 Task: Add Unreal Deli Roasted Turk'y Slices to the cart.
Action: Mouse moved to (16, 61)
Screenshot: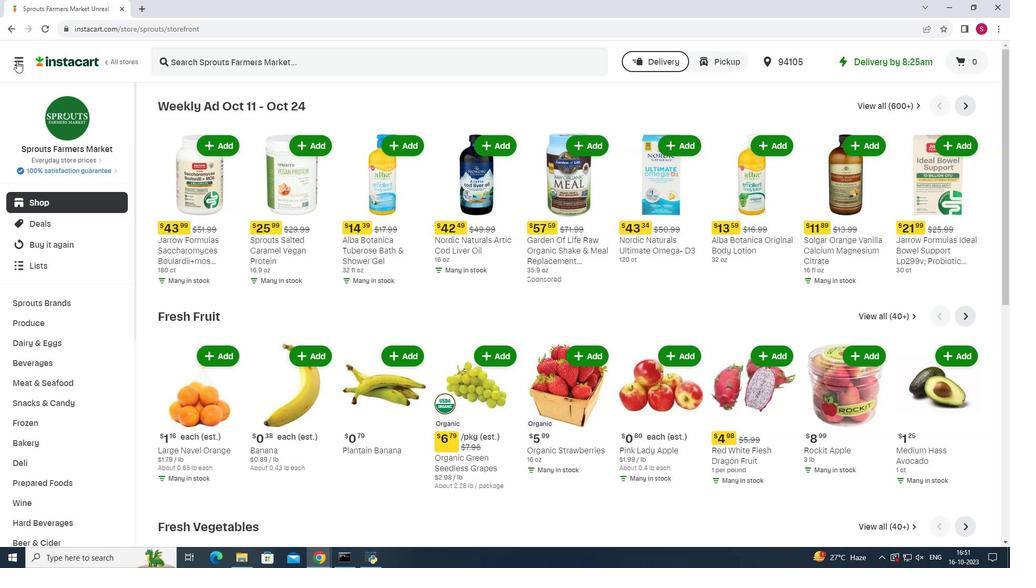 
Action: Mouse pressed left at (16, 61)
Screenshot: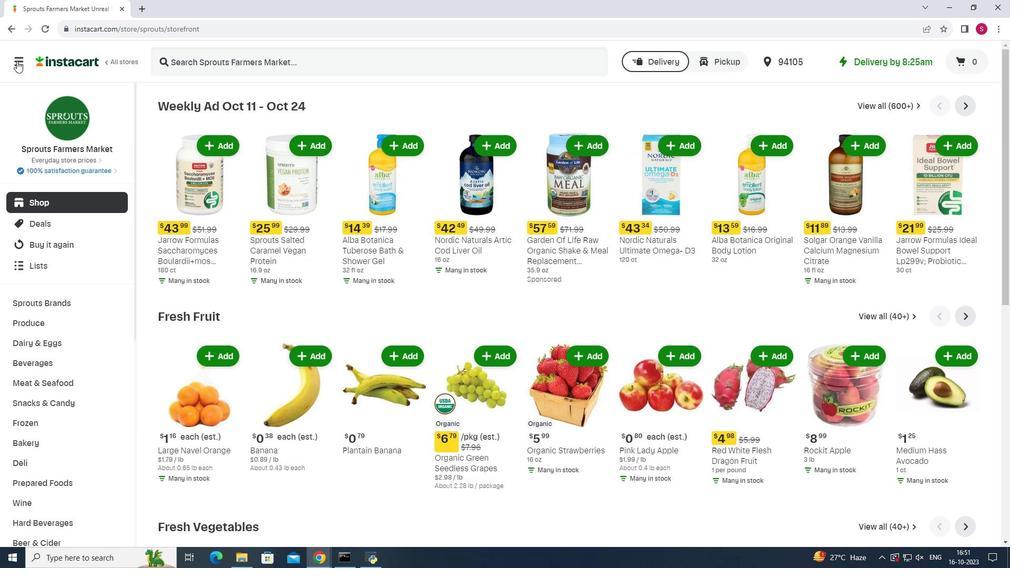
Action: Mouse moved to (57, 279)
Screenshot: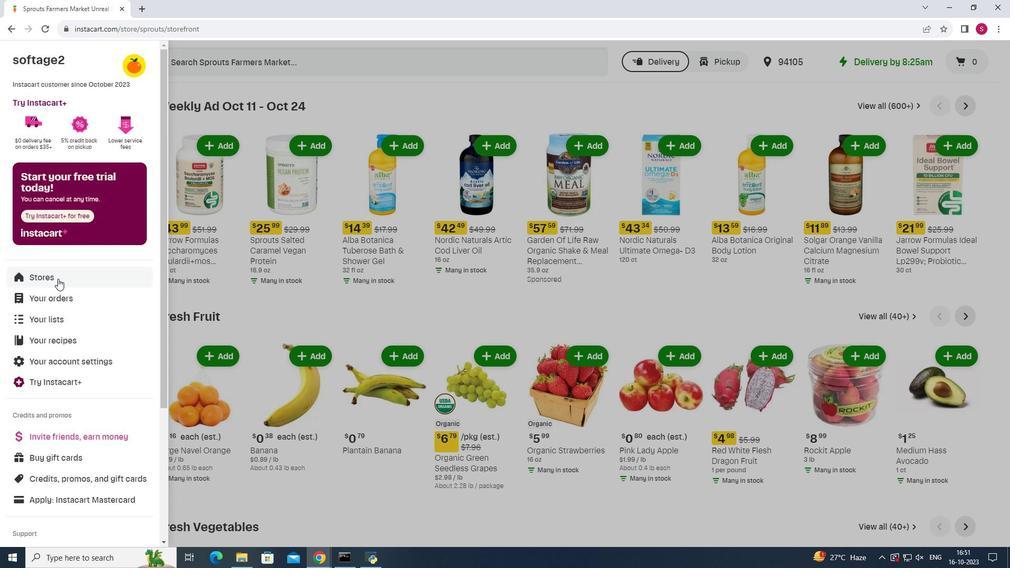 
Action: Mouse pressed left at (57, 279)
Screenshot: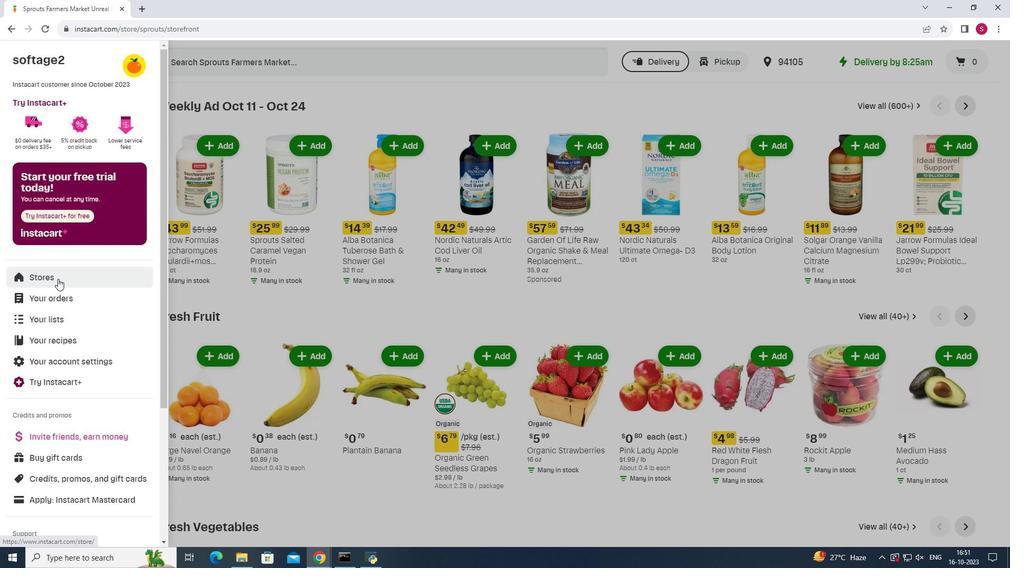 
Action: Mouse moved to (249, 93)
Screenshot: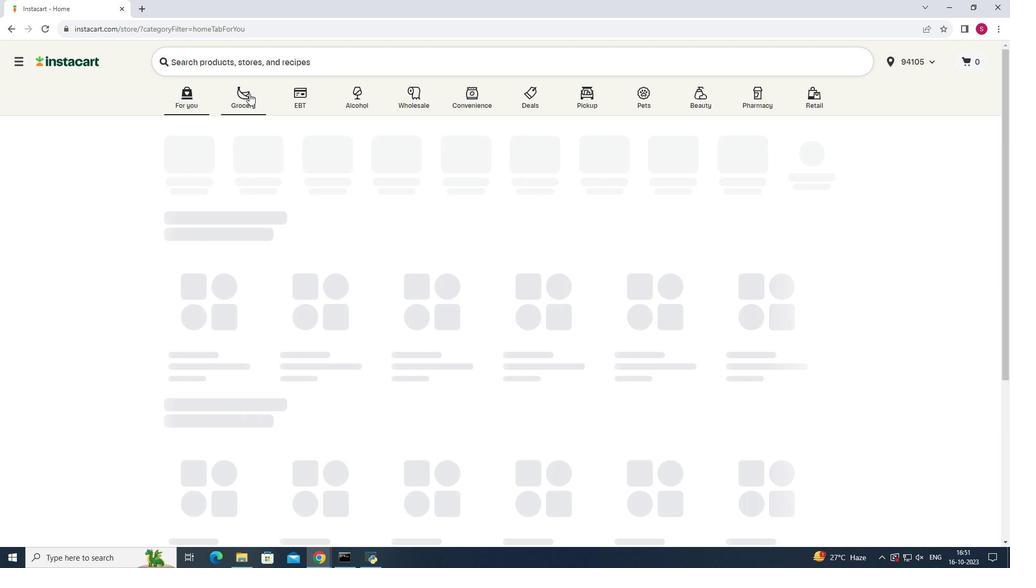 
Action: Mouse pressed left at (249, 93)
Screenshot: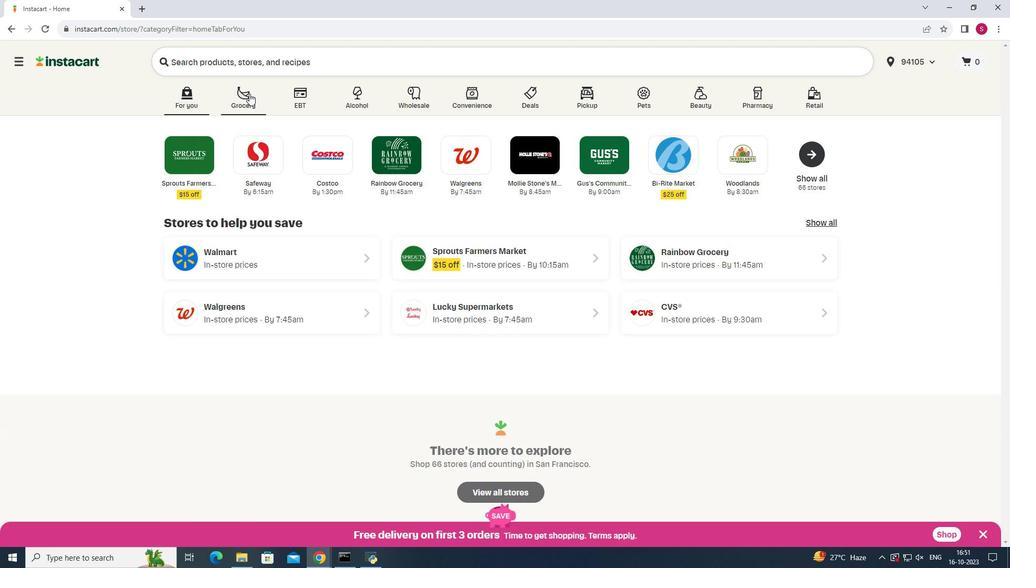 
Action: Mouse moved to (726, 138)
Screenshot: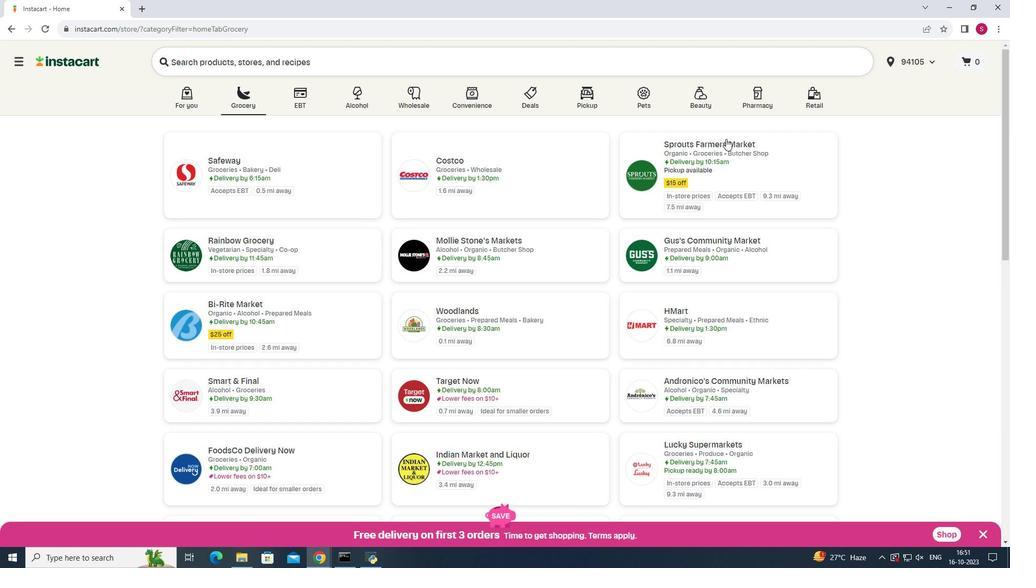 
Action: Mouse pressed left at (726, 138)
Screenshot: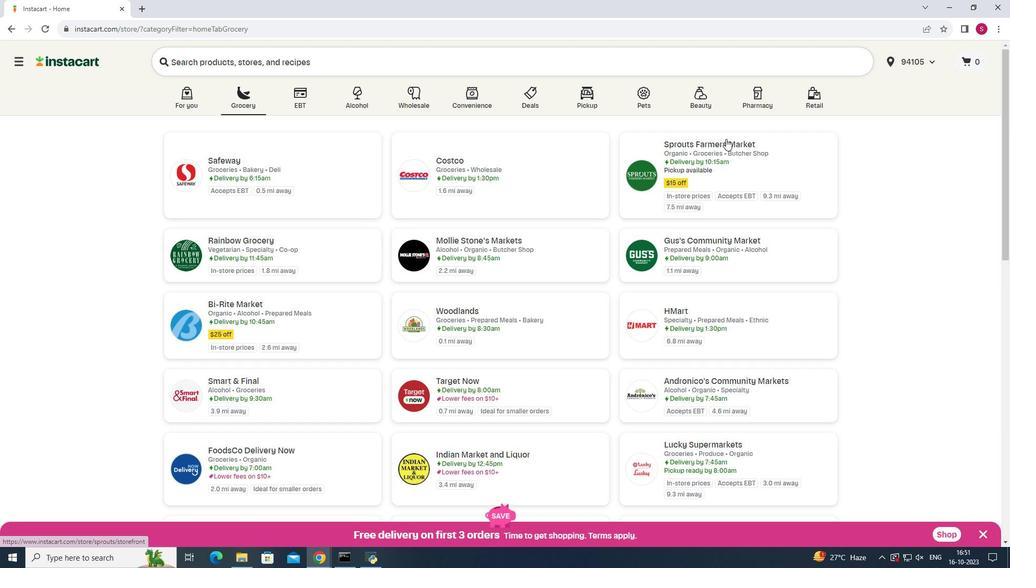 
Action: Mouse moved to (43, 385)
Screenshot: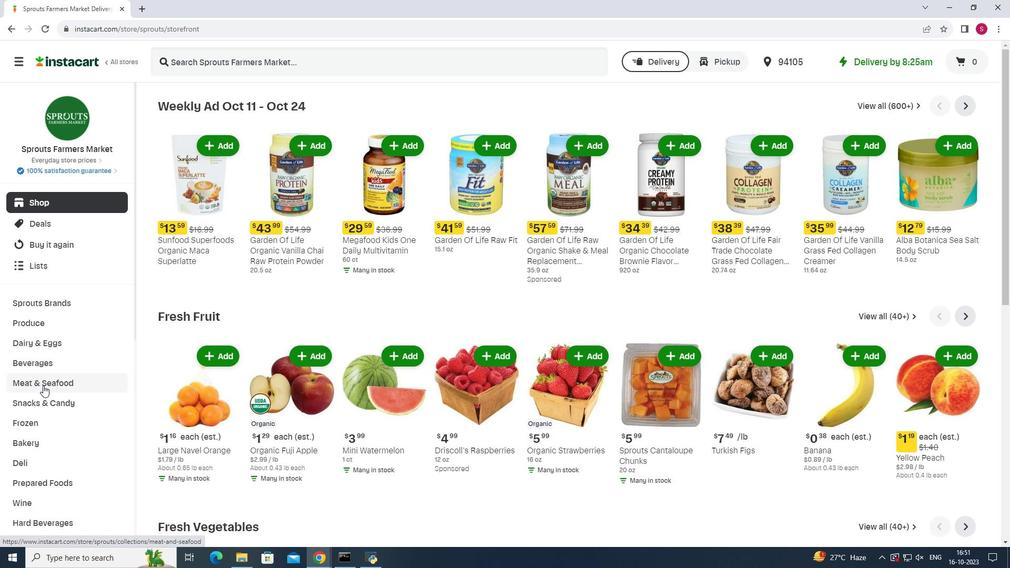 
Action: Mouse pressed left at (43, 385)
Screenshot: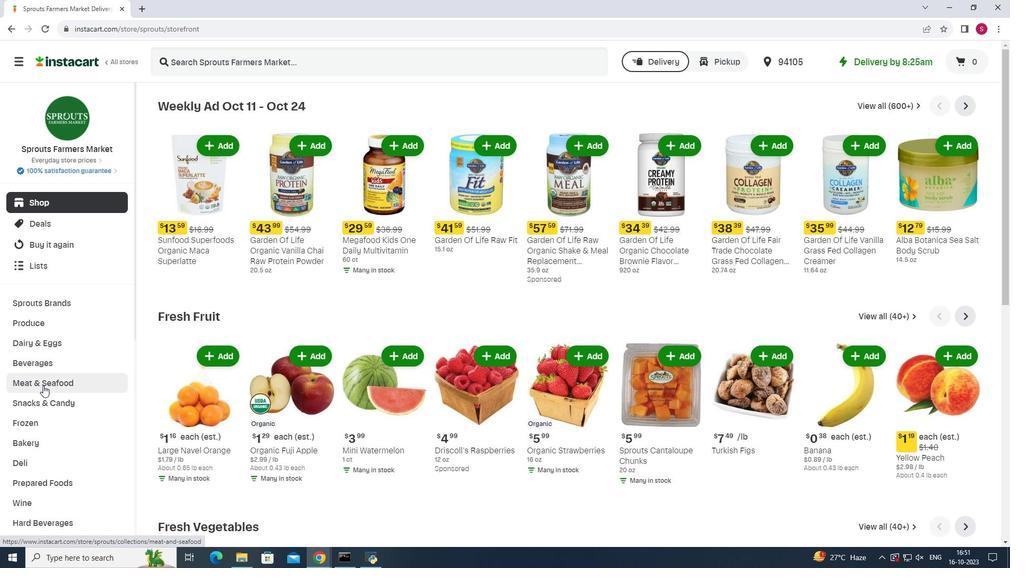 
Action: Mouse moved to (773, 131)
Screenshot: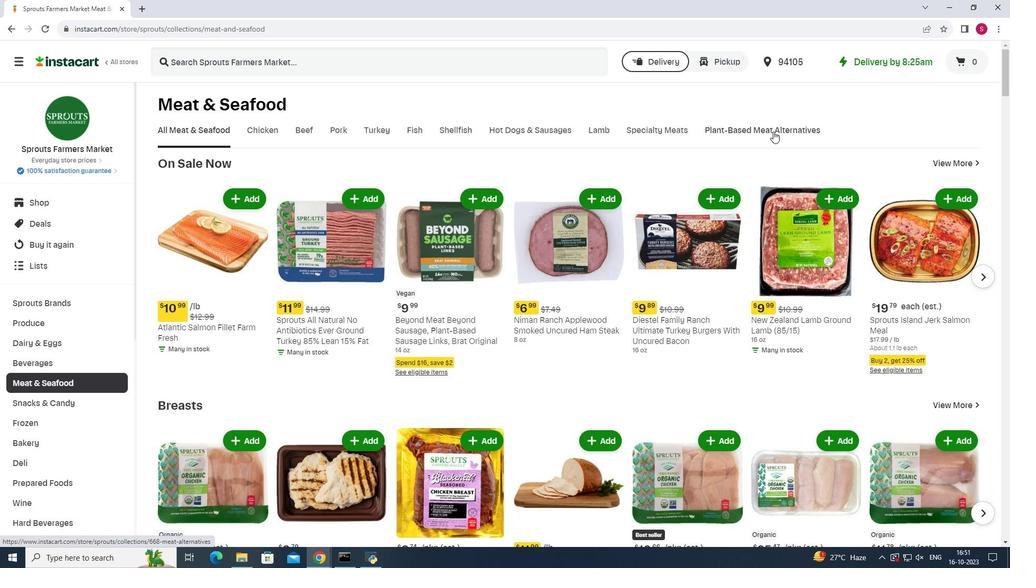 
Action: Mouse pressed left at (773, 131)
Screenshot: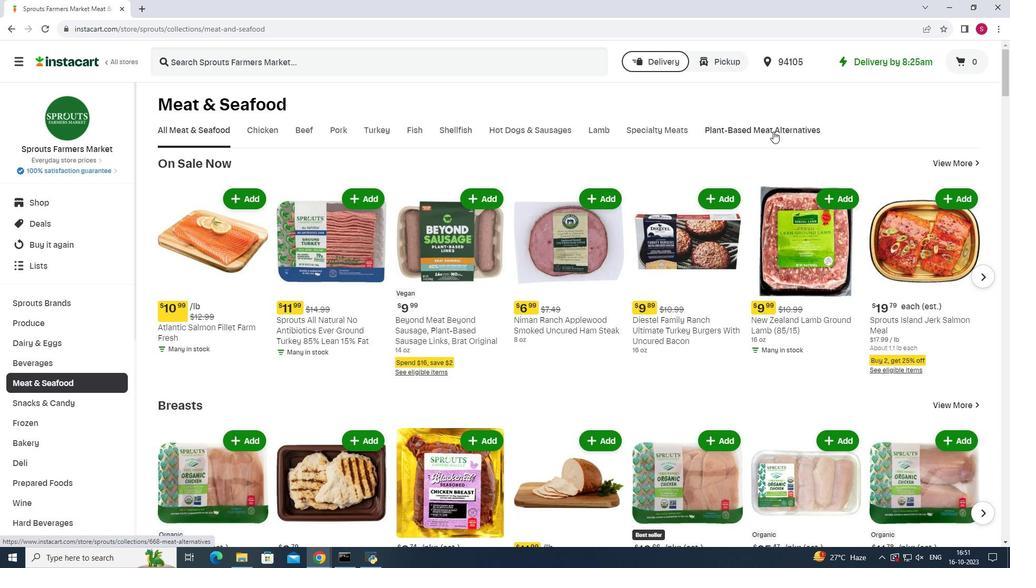 
Action: Mouse moved to (663, 174)
Screenshot: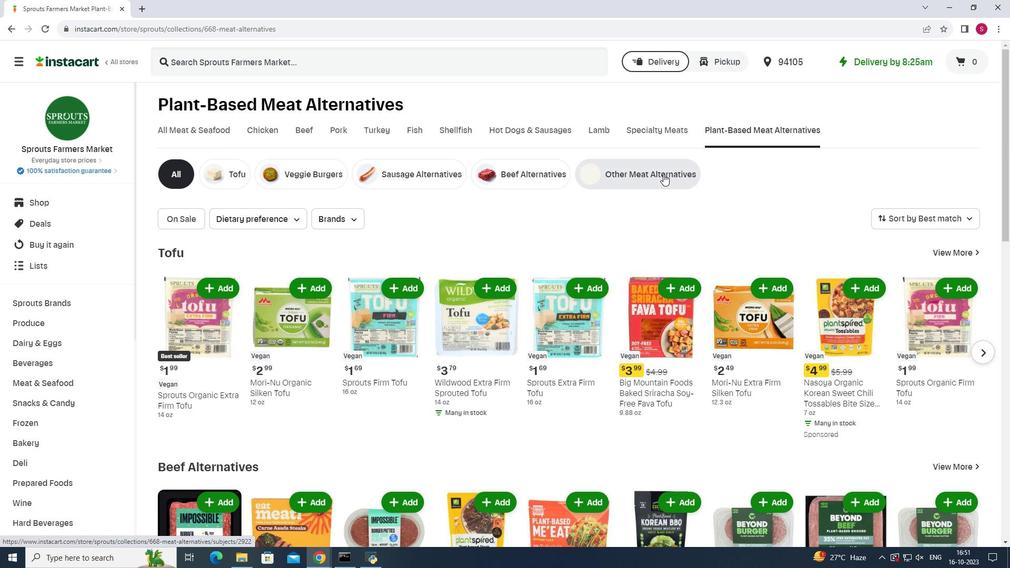 
Action: Mouse pressed left at (663, 174)
Screenshot: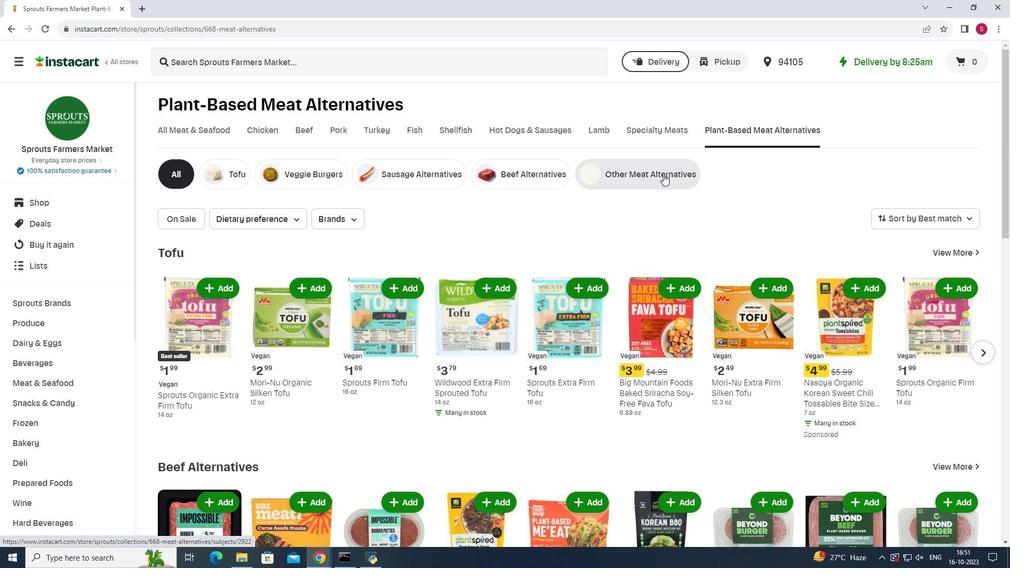 
Action: Mouse moved to (331, 59)
Screenshot: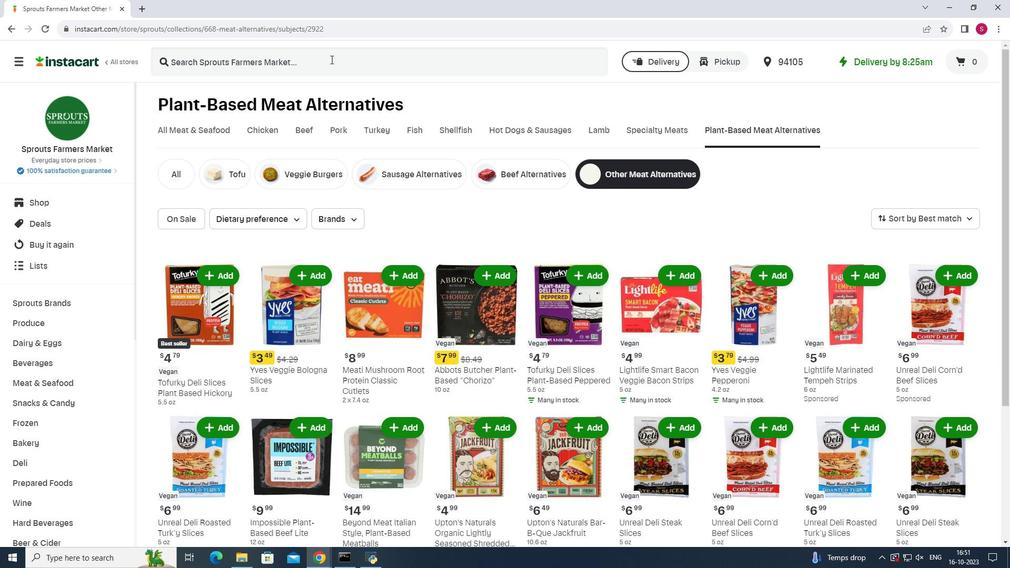 
Action: Mouse pressed left at (331, 59)
Screenshot: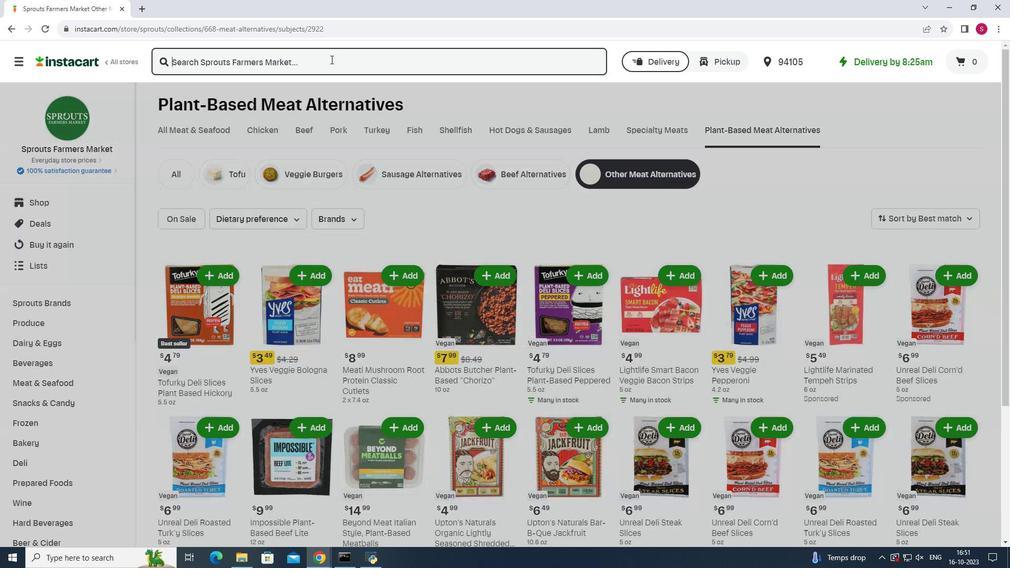 
Action: Key pressed <Key.shift>Unreal<Key.space><Key.shift>Deli<Key.space><Key.shift>Roasted<Key.space><Key.shift><Key.shift><Key.shift>Turk'y<Key.space><Key.shift>Slices<Key.enter>
Screenshot: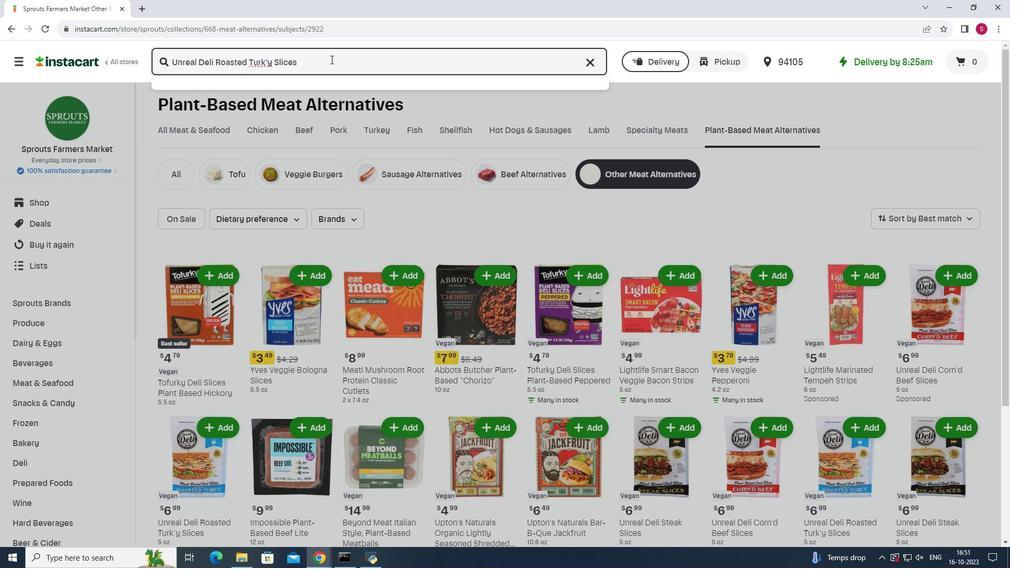 
Action: Mouse moved to (452, 167)
Screenshot: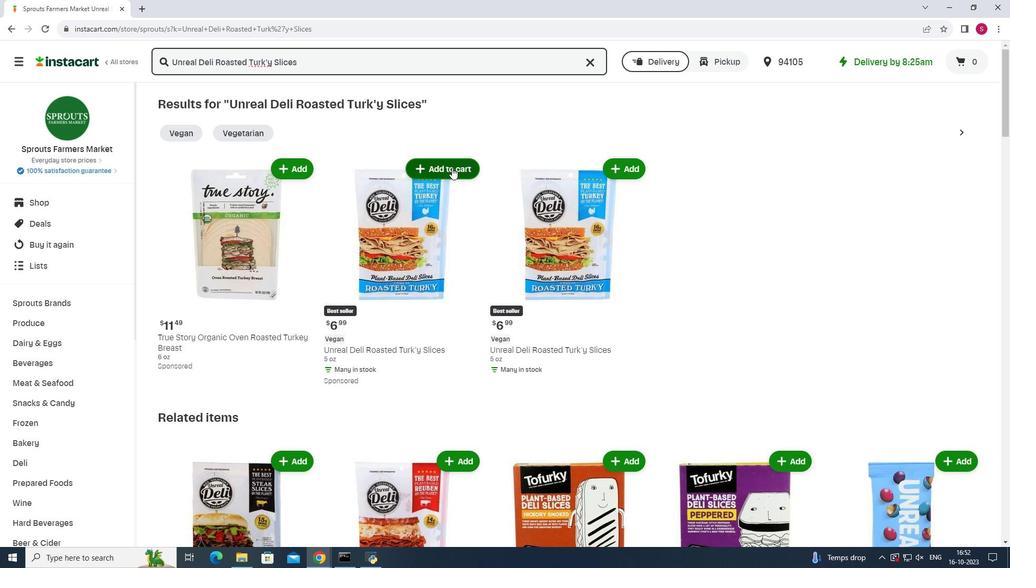 
Action: Mouse pressed left at (452, 167)
Screenshot: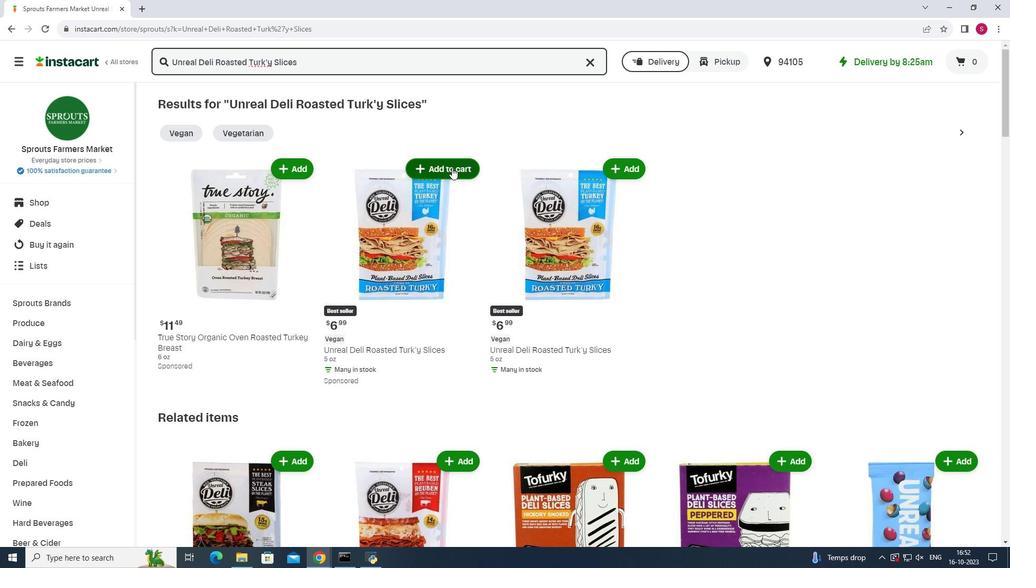 
Action: Mouse moved to (714, 135)
Screenshot: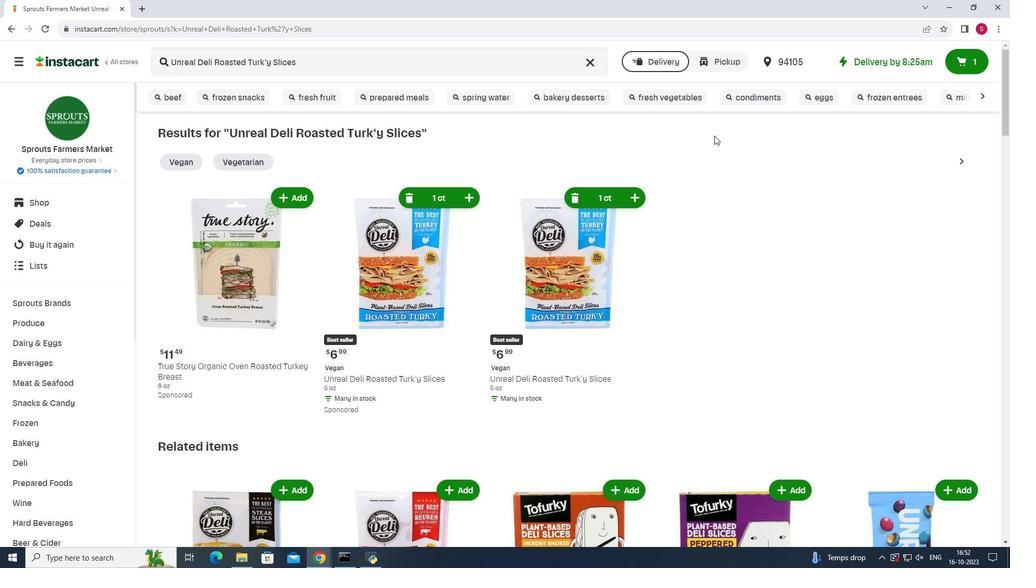 
